 Task: Create a section Analytics Implementation Sprint and in the section, add a milestone Chatbot Integration in the project AgileCon
Action: Mouse moved to (40, 323)
Screenshot: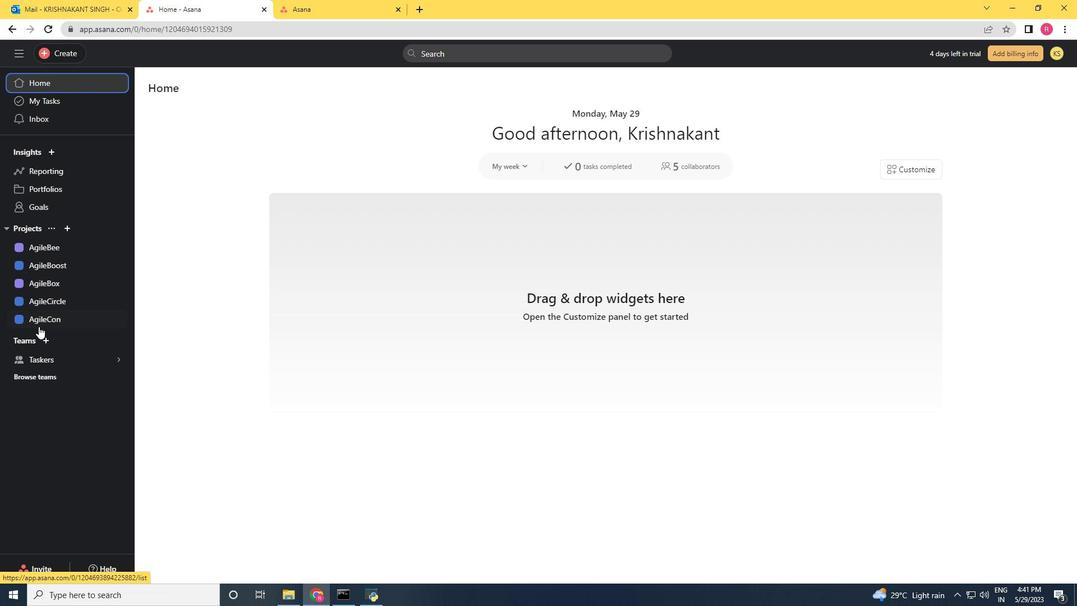 
Action: Mouse pressed left at (40, 323)
Screenshot: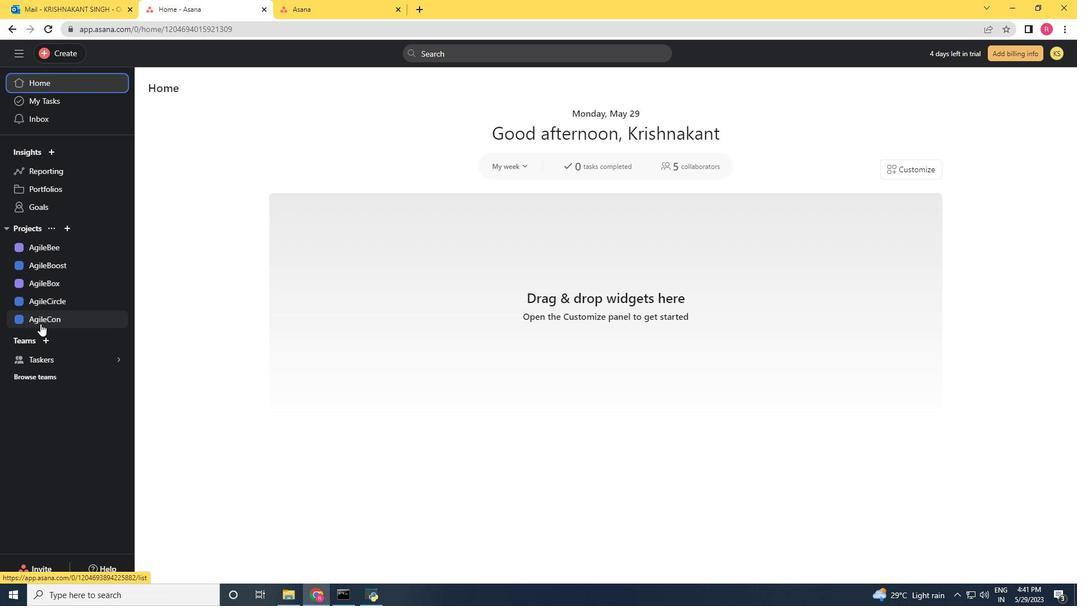 
Action: Mouse moved to (200, 447)
Screenshot: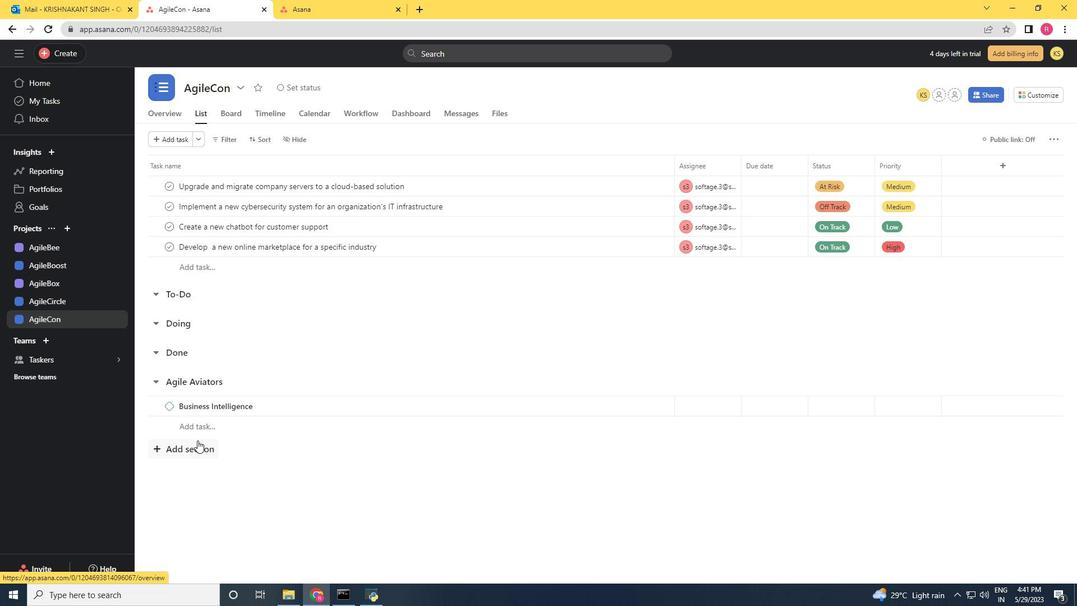 
Action: Mouse pressed left at (200, 447)
Screenshot: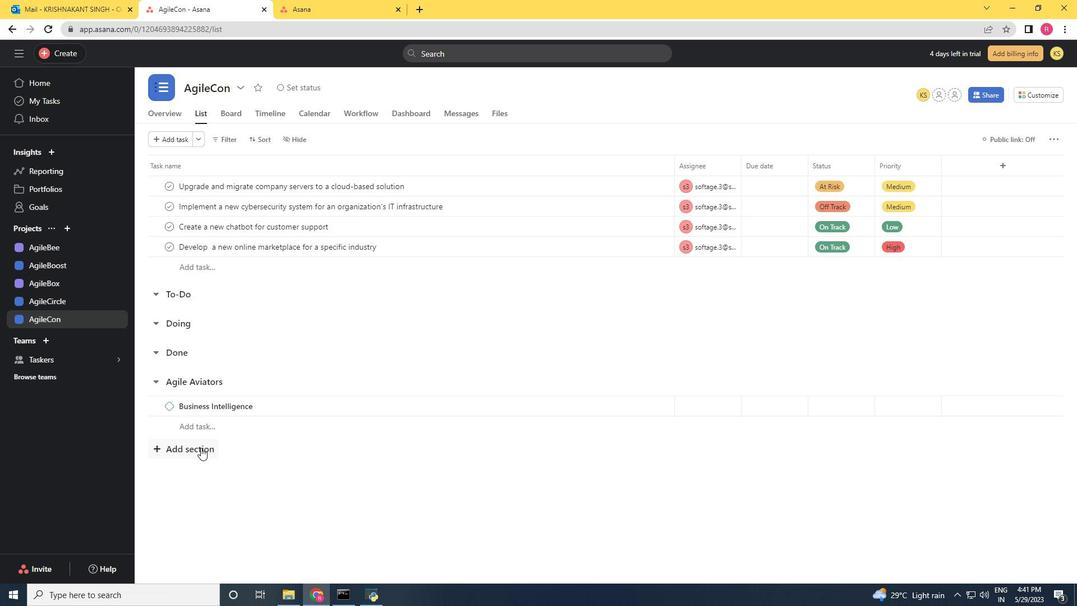 
Action: Key pressed <Key.shift><Key.shift><Key.shift><Key.shift><Key.shift><Key.shift><Key.shift><Key.shift><Key.shift><Key.shift><Key.shift>Analytics<Key.space><Key.shift_r>Implementation<Key.space><Key.shift>Sprint<Key.space><Key.enter><Key.shift>Chatbot<Key.space><Key.shift_r>Integration
Screenshot: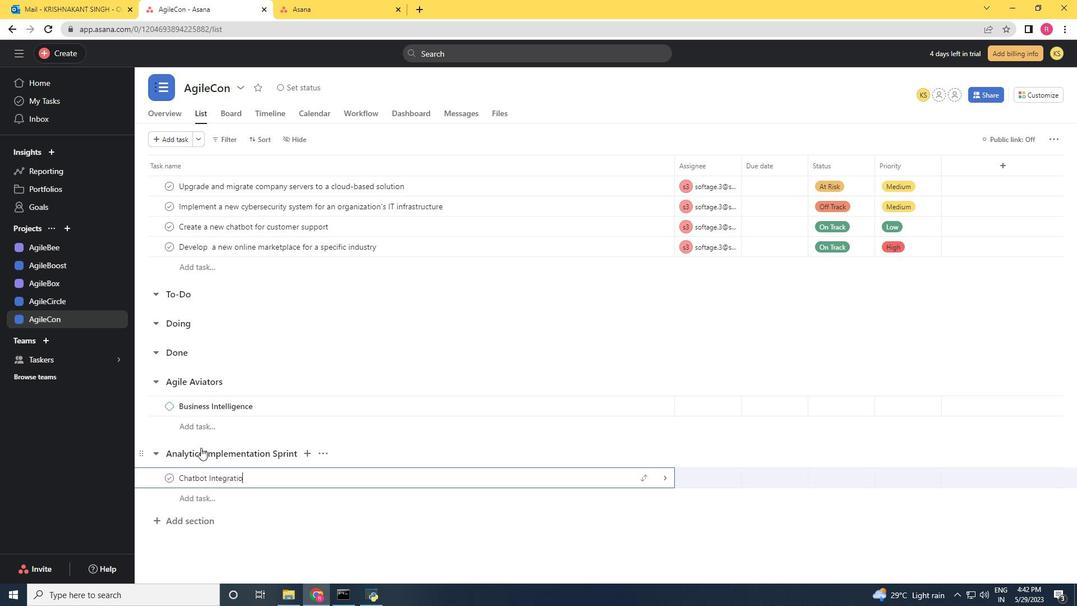 
Action: Mouse moved to (325, 477)
Screenshot: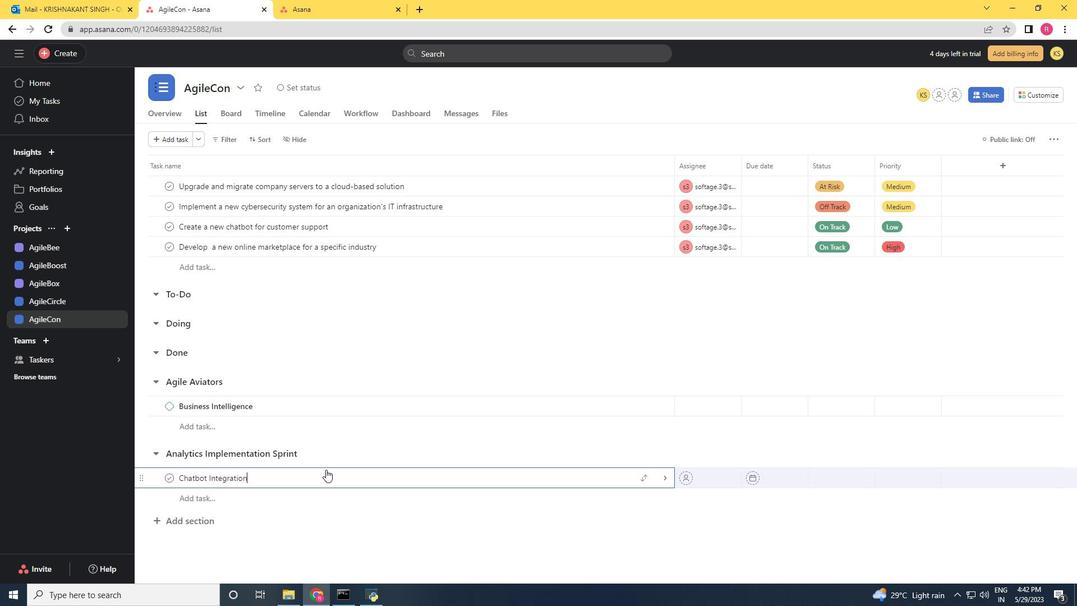 
Action: Mouse pressed right at (325, 477)
Screenshot: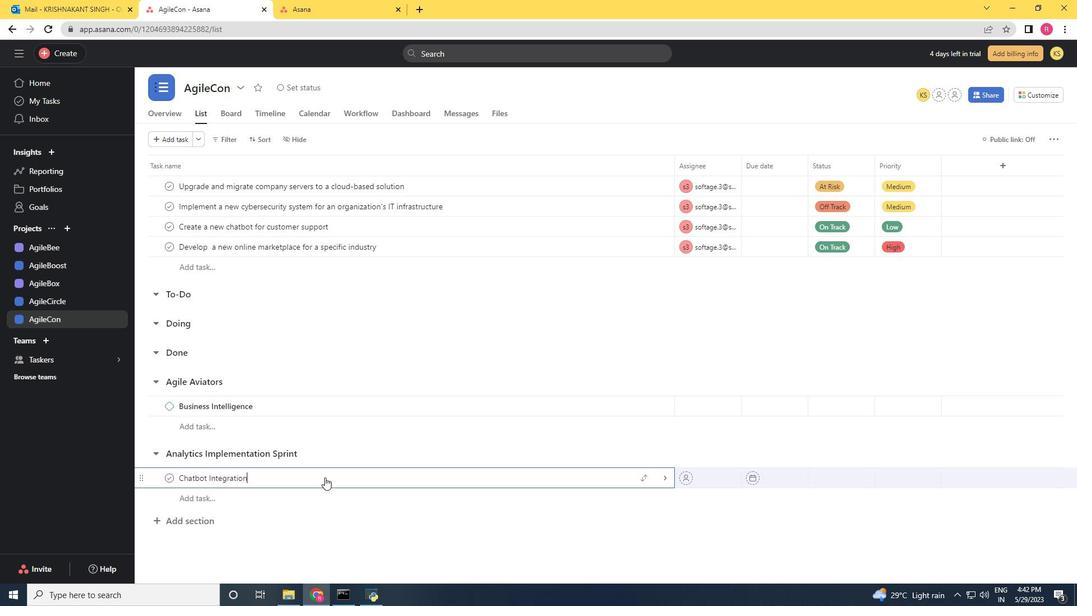 
Action: Mouse moved to (370, 426)
Screenshot: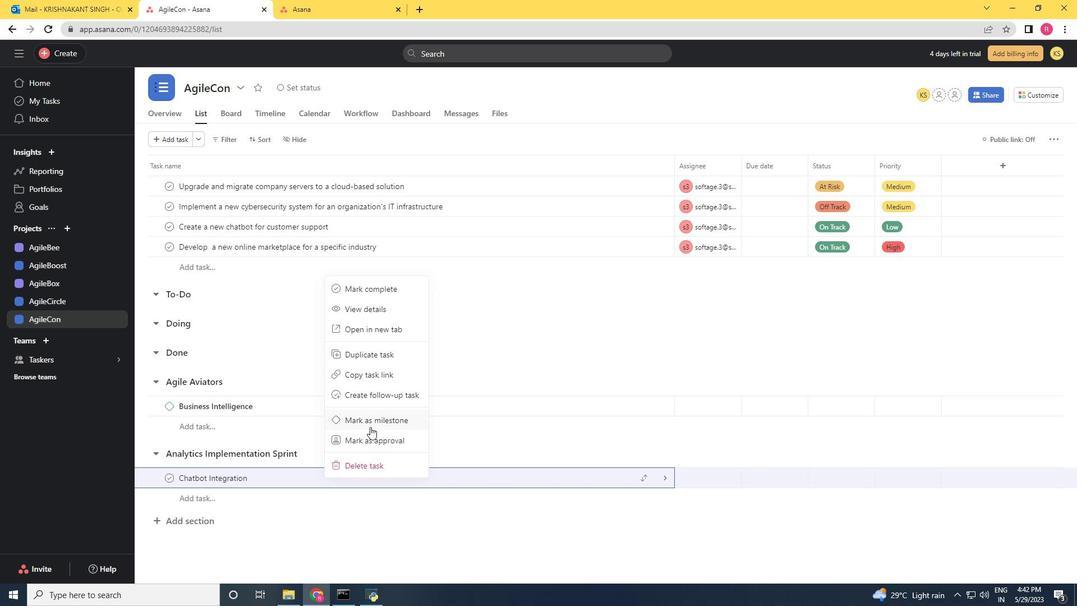 
Action: Mouse pressed left at (370, 426)
Screenshot: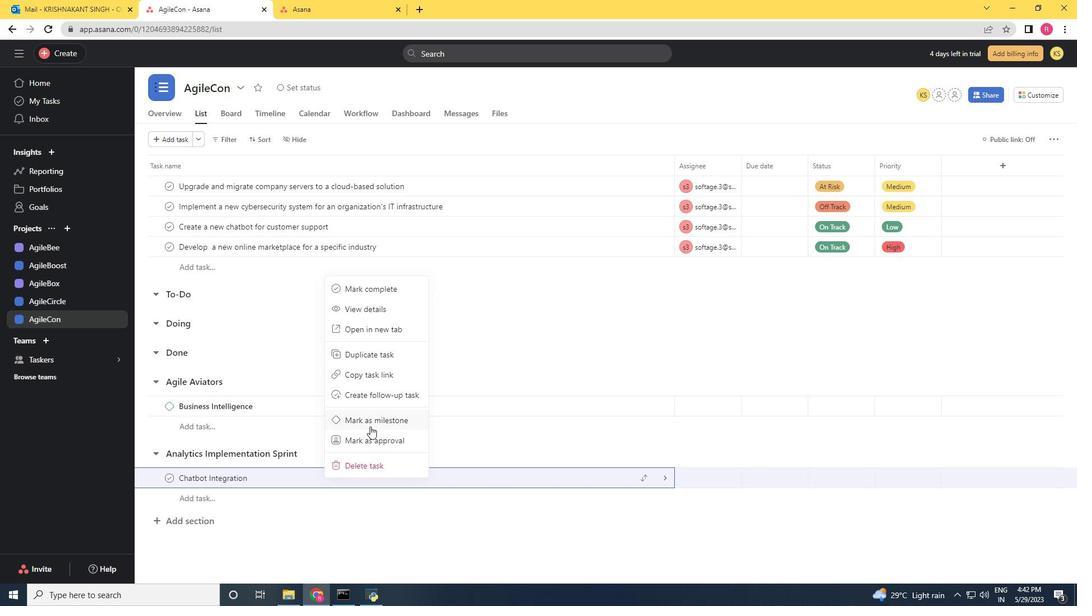 
